 Task: Look for products in the category "Cookies" from Eleni's Cookies only.
Action: Mouse moved to (735, 279)
Screenshot: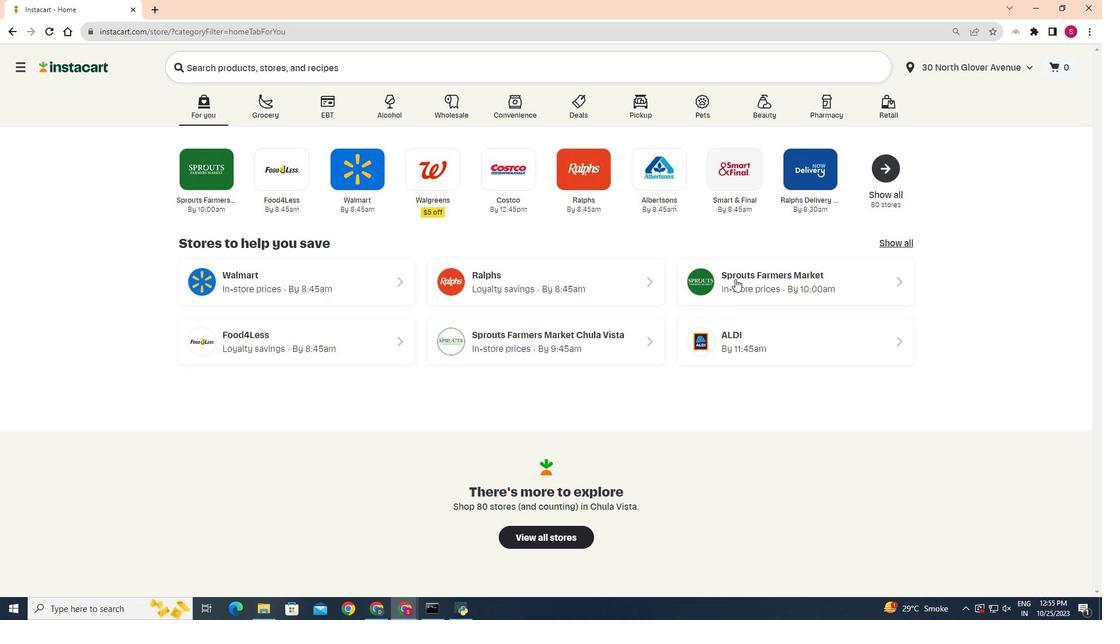
Action: Mouse pressed left at (735, 279)
Screenshot: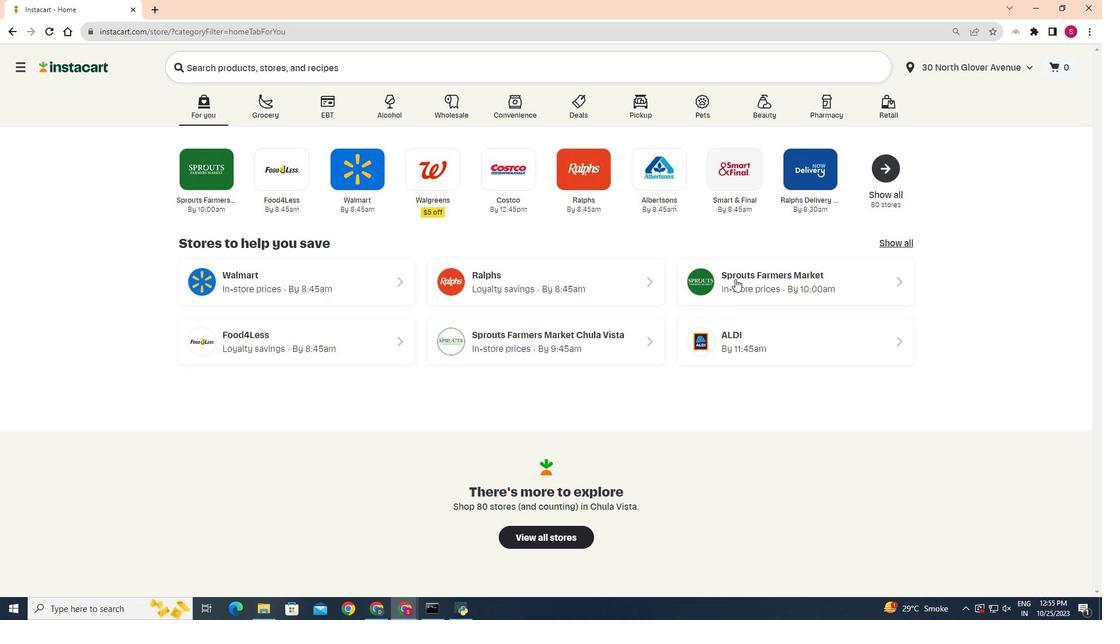 
Action: Mouse moved to (74, 503)
Screenshot: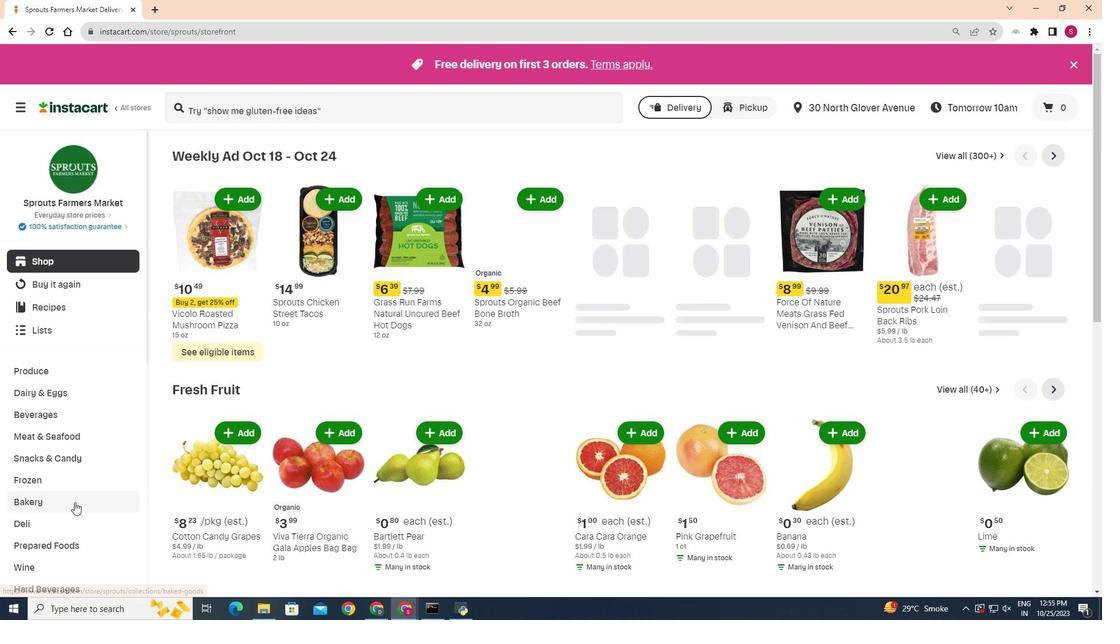 
Action: Mouse pressed left at (74, 503)
Screenshot: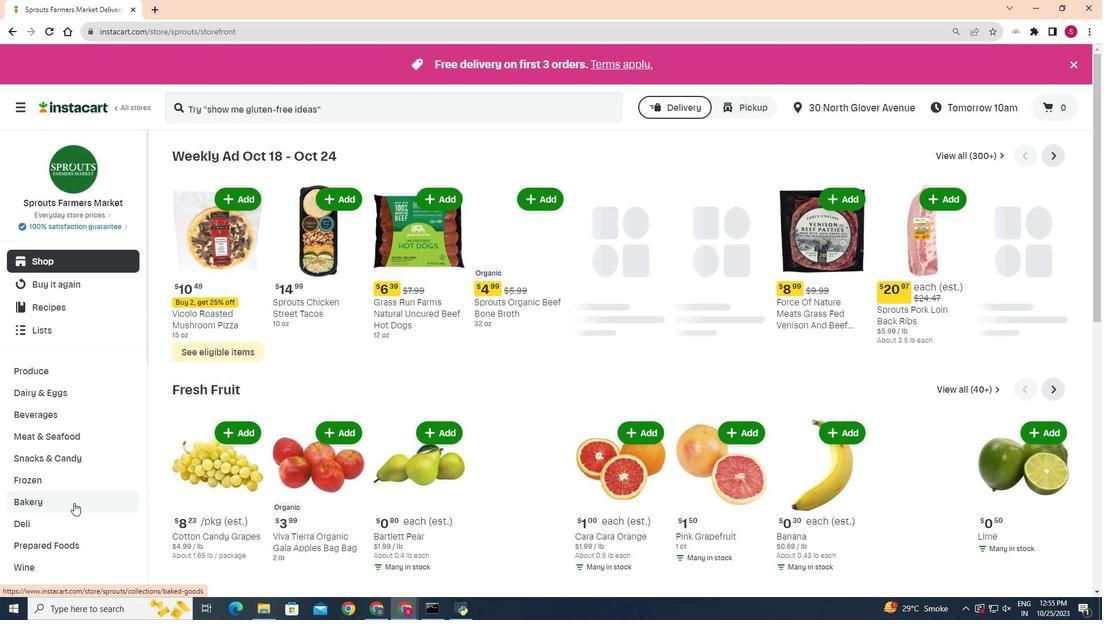 
Action: Mouse moved to (395, 180)
Screenshot: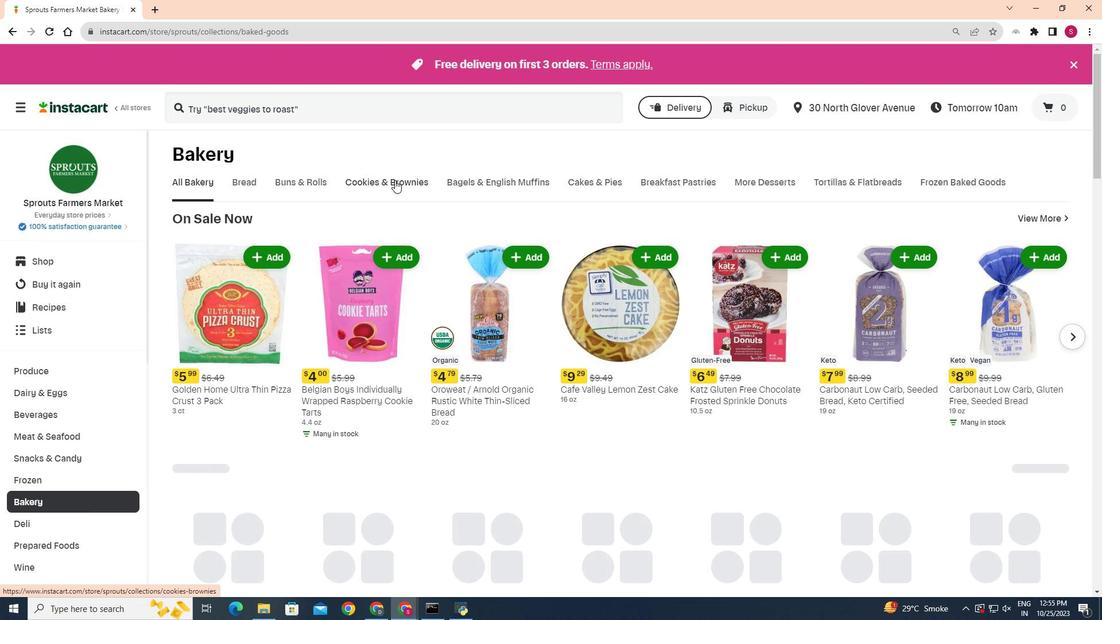 
Action: Mouse pressed left at (395, 180)
Screenshot: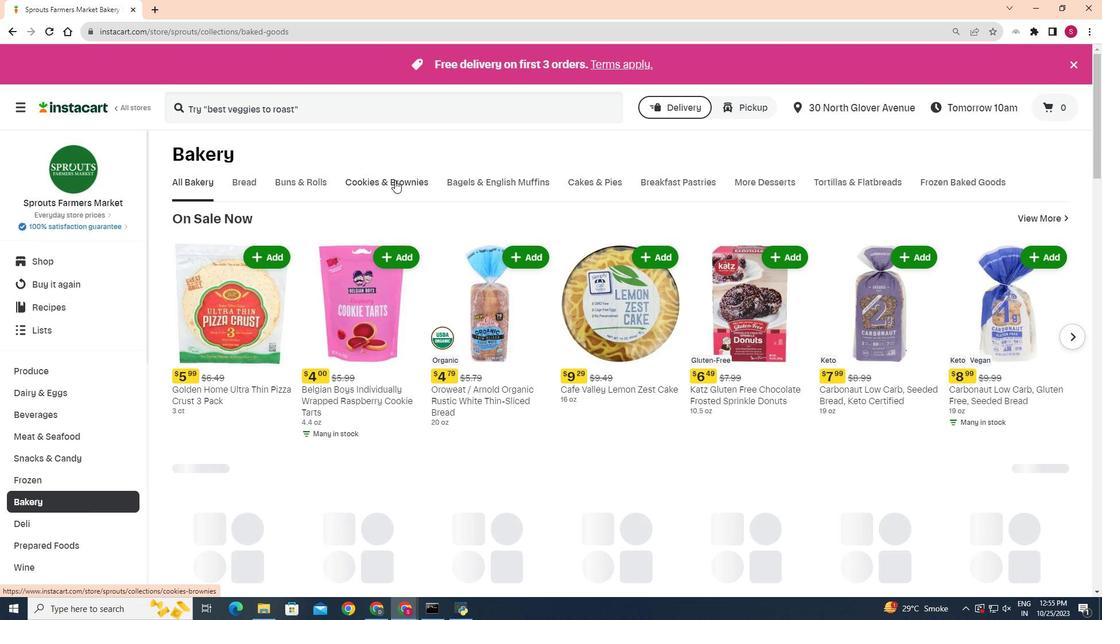 
Action: Mouse moved to (277, 233)
Screenshot: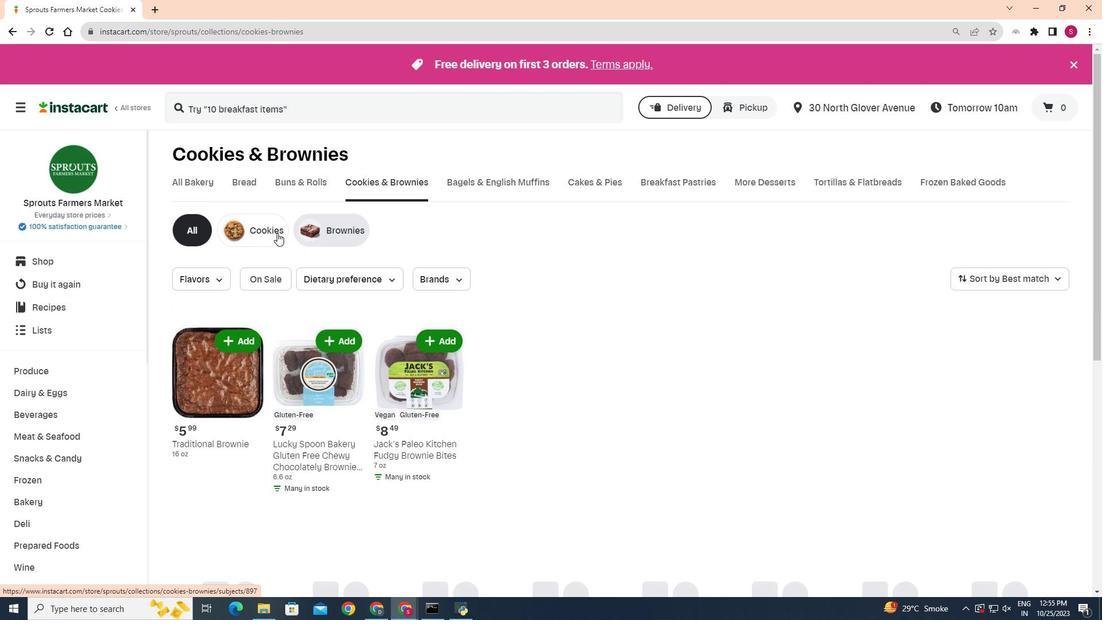
Action: Mouse pressed left at (277, 233)
Screenshot: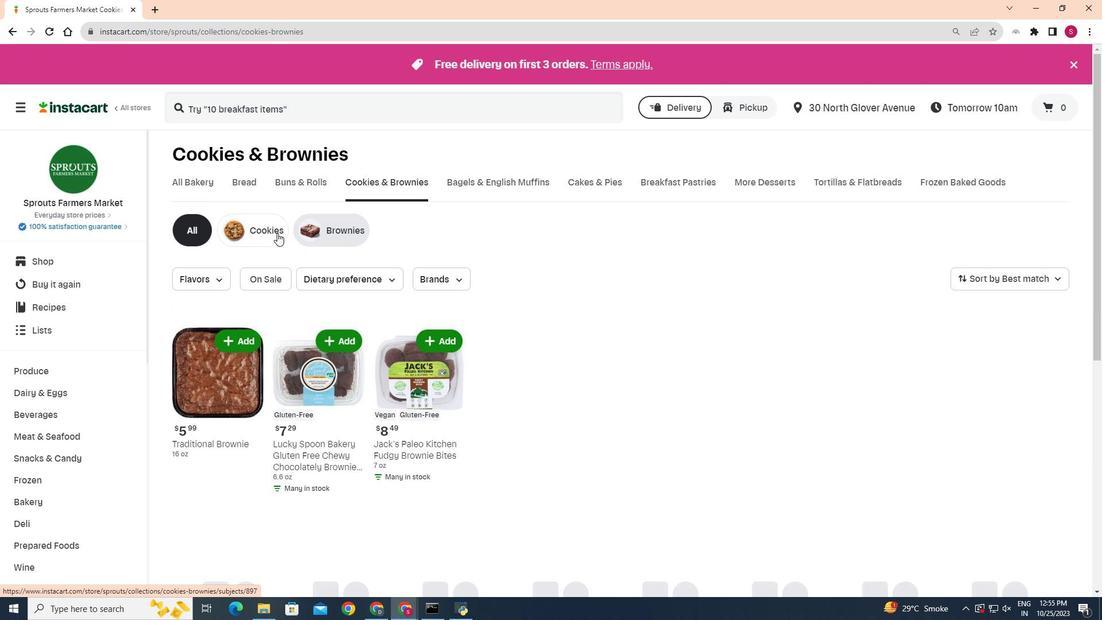 
Action: Mouse moved to (458, 279)
Screenshot: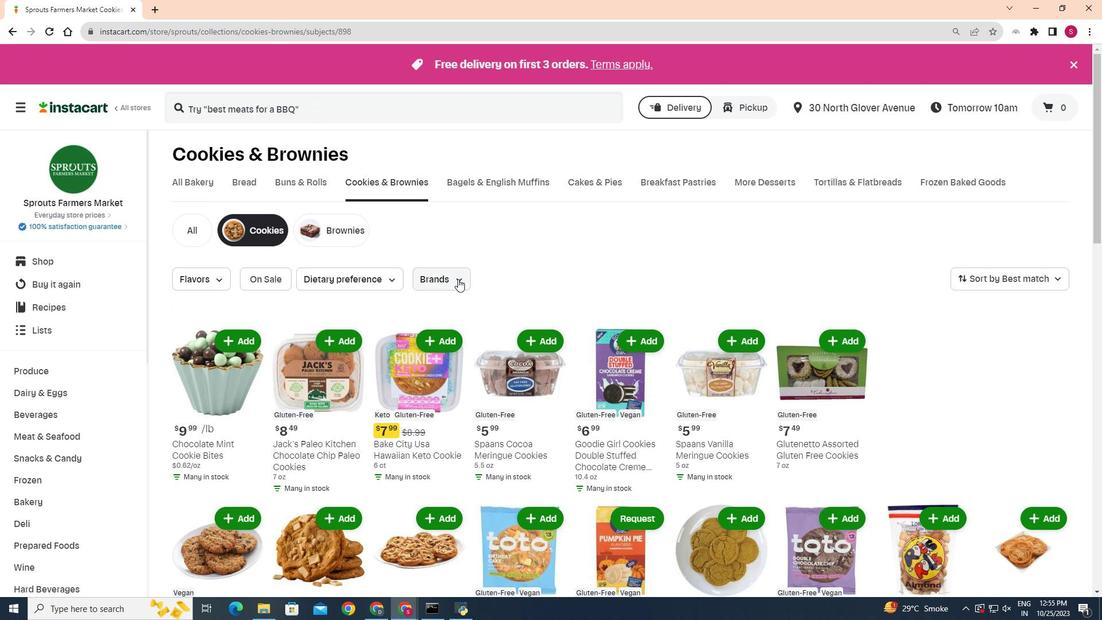 
Action: Mouse pressed left at (458, 279)
Screenshot: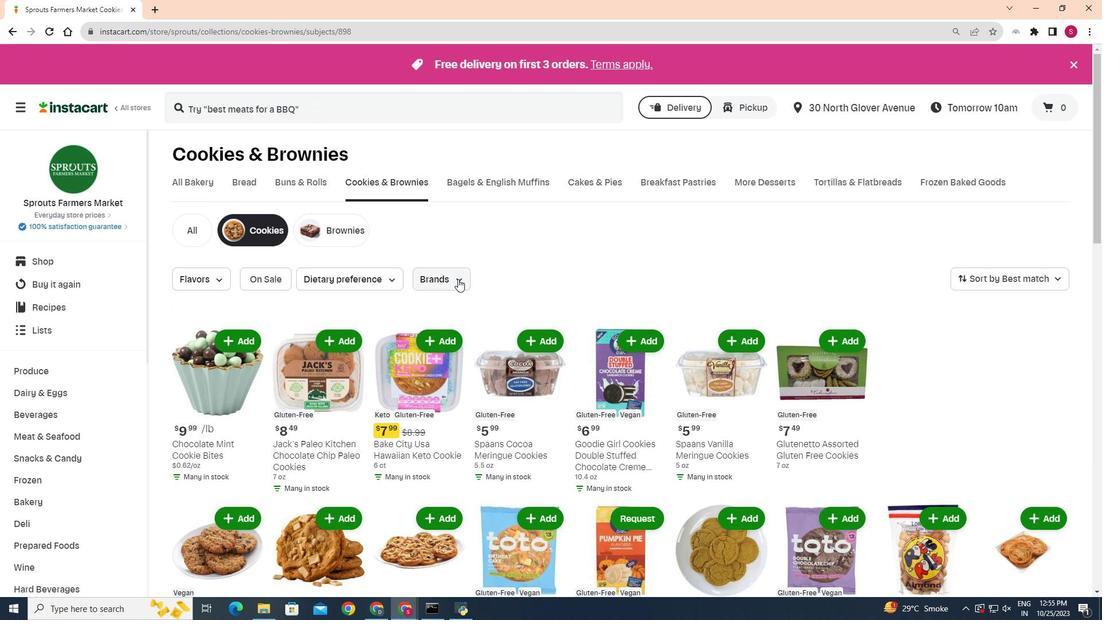 
Action: Mouse moved to (480, 372)
Screenshot: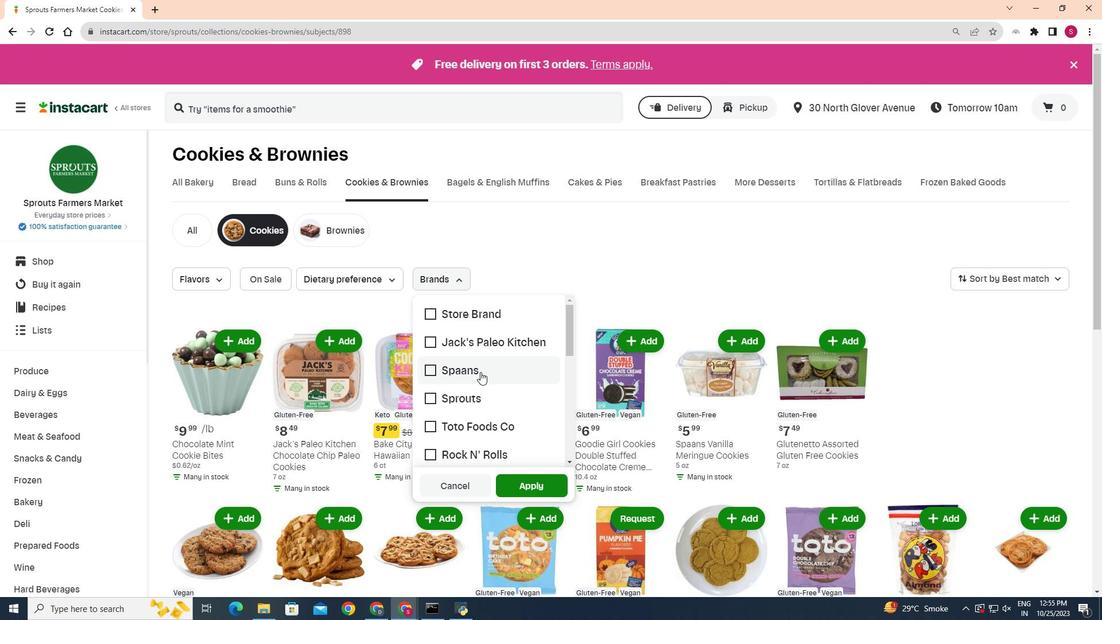 
Action: Mouse scrolled (480, 371) with delta (0, 0)
Screenshot: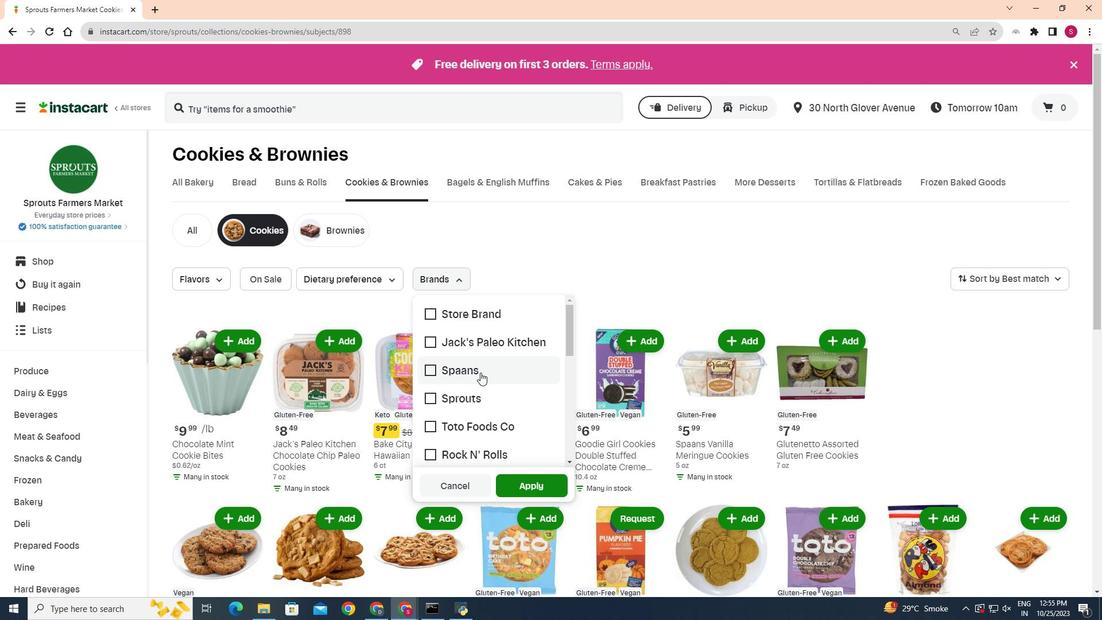 
Action: Mouse moved to (480, 373)
Screenshot: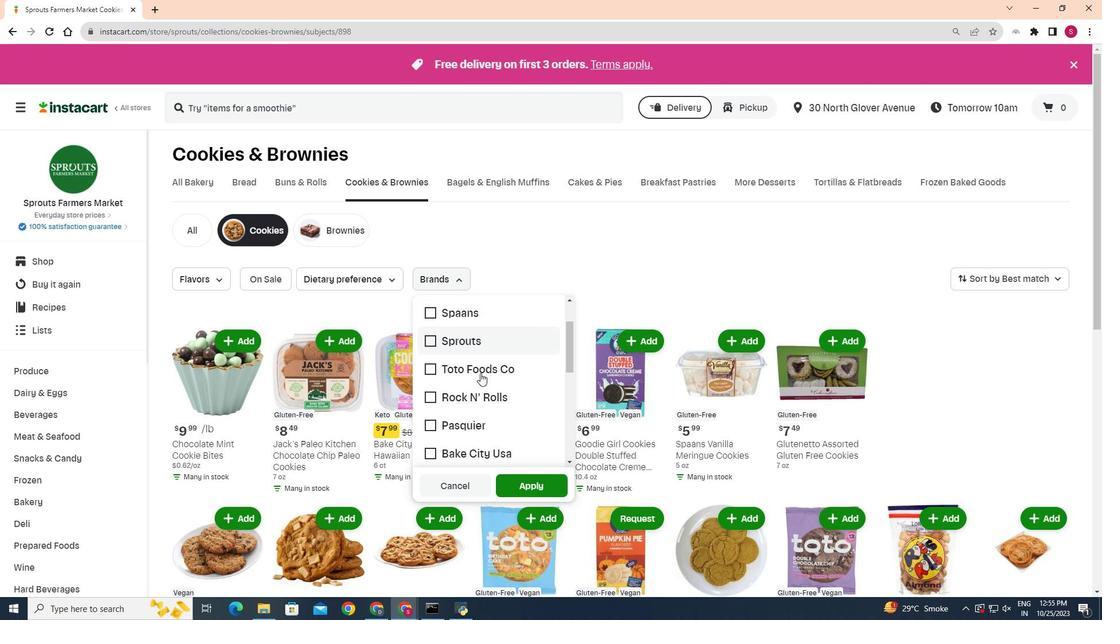 
Action: Mouse scrolled (480, 372) with delta (0, 0)
Screenshot: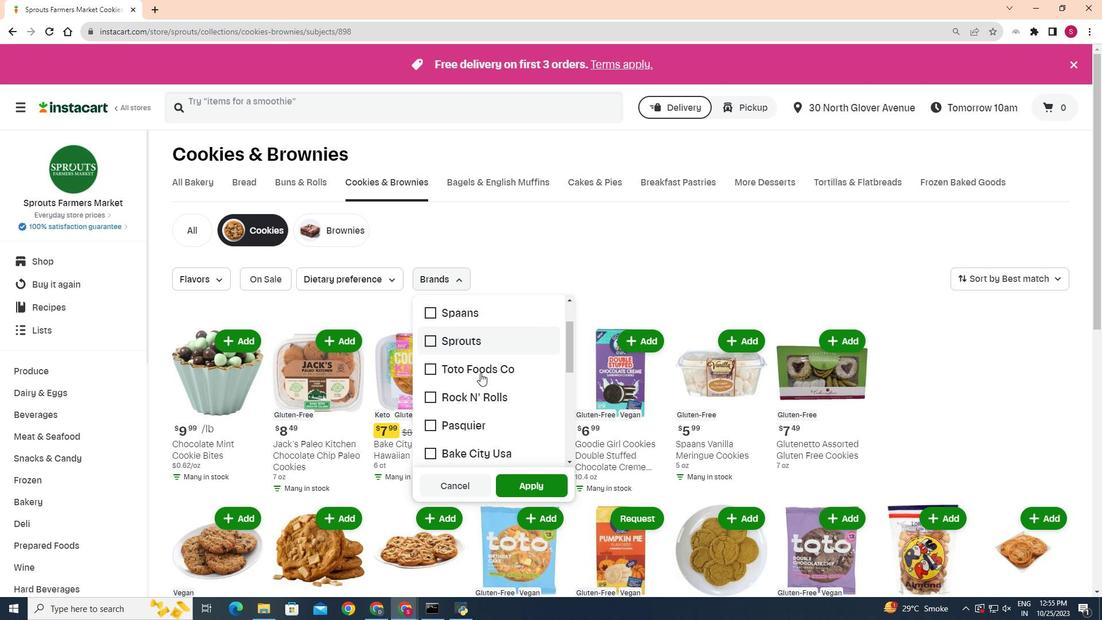 
Action: Mouse scrolled (480, 372) with delta (0, 0)
Screenshot: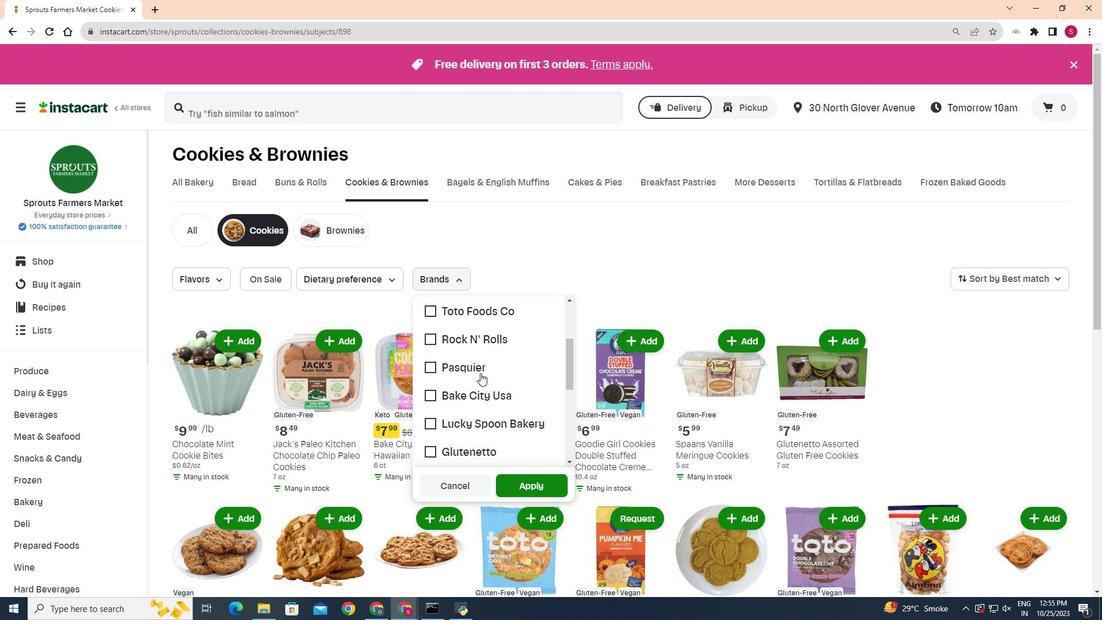 
Action: Mouse scrolled (480, 372) with delta (0, 0)
Screenshot: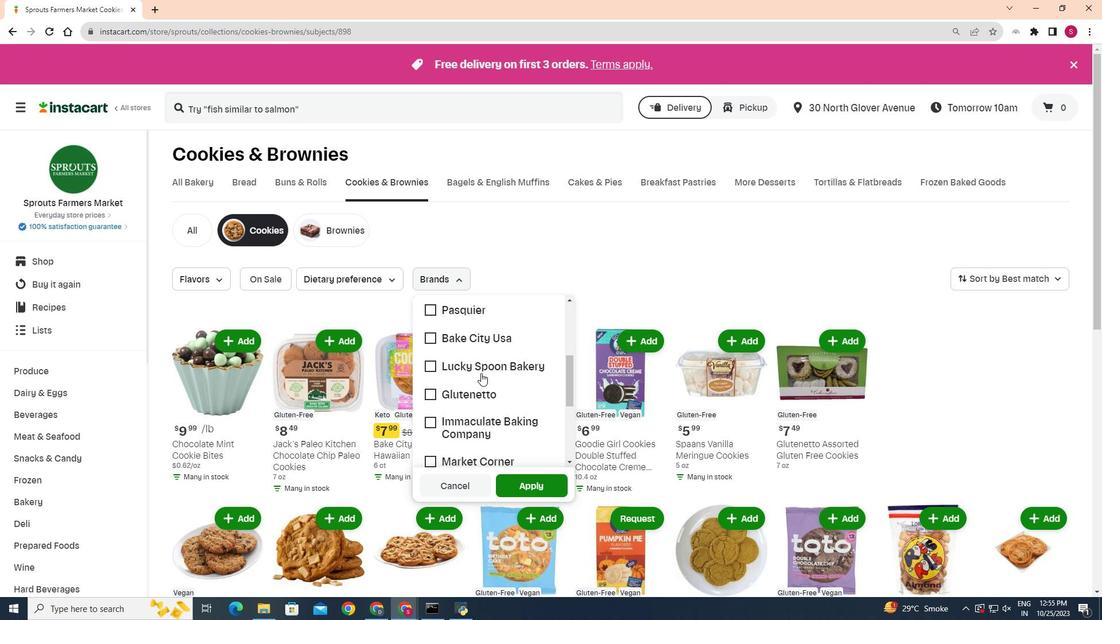 
Action: Mouse moved to (481, 373)
Screenshot: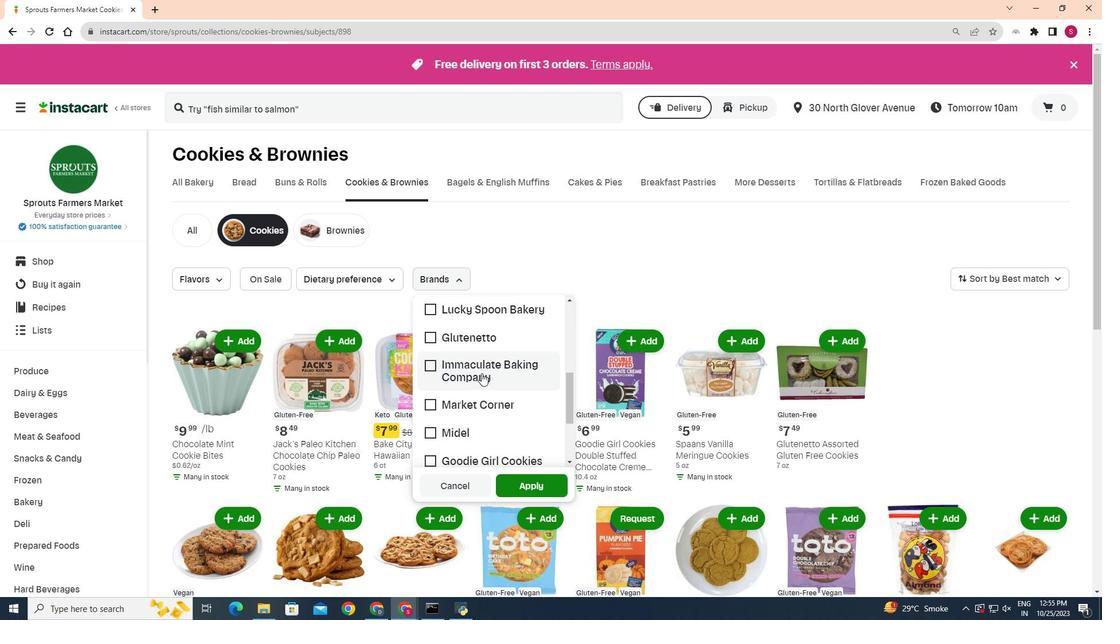 
Action: Mouse scrolled (481, 372) with delta (0, 0)
Screenshot: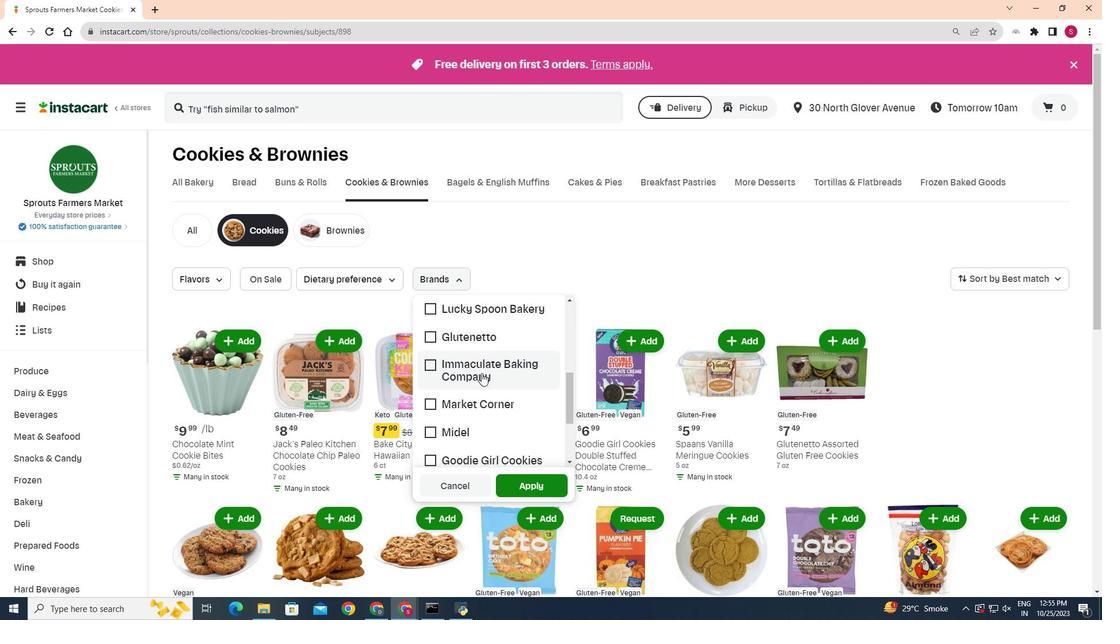 
Action: Mouse scrolled (481, 372) with delta (0, 0)
Screenshot: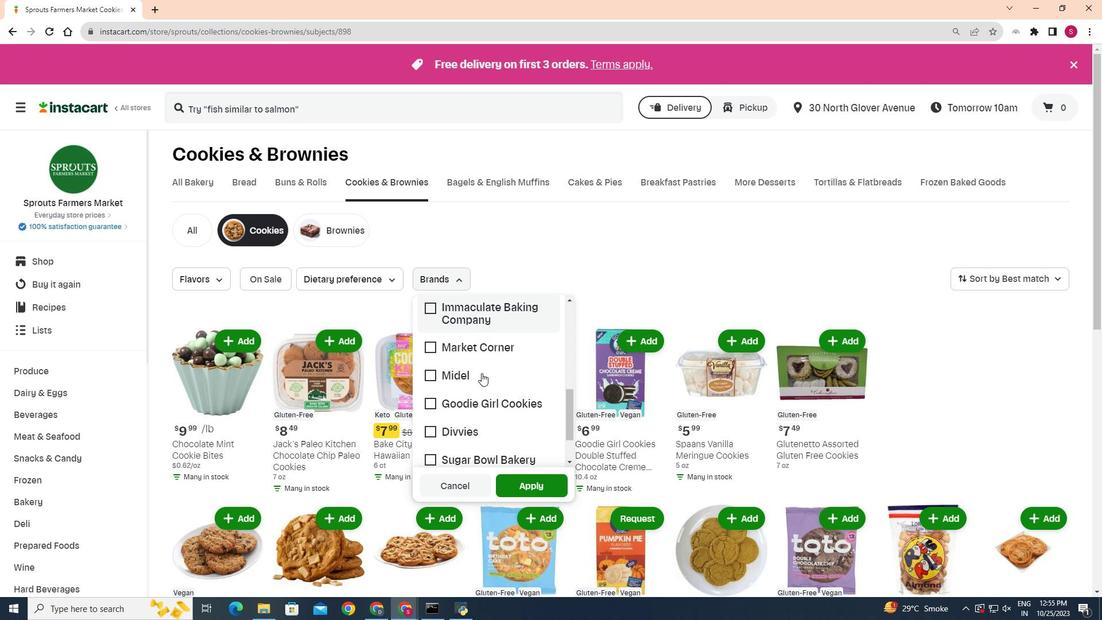 
Action: Mouse scrolled (481, 372) with delta (0, 0)
Screenshot: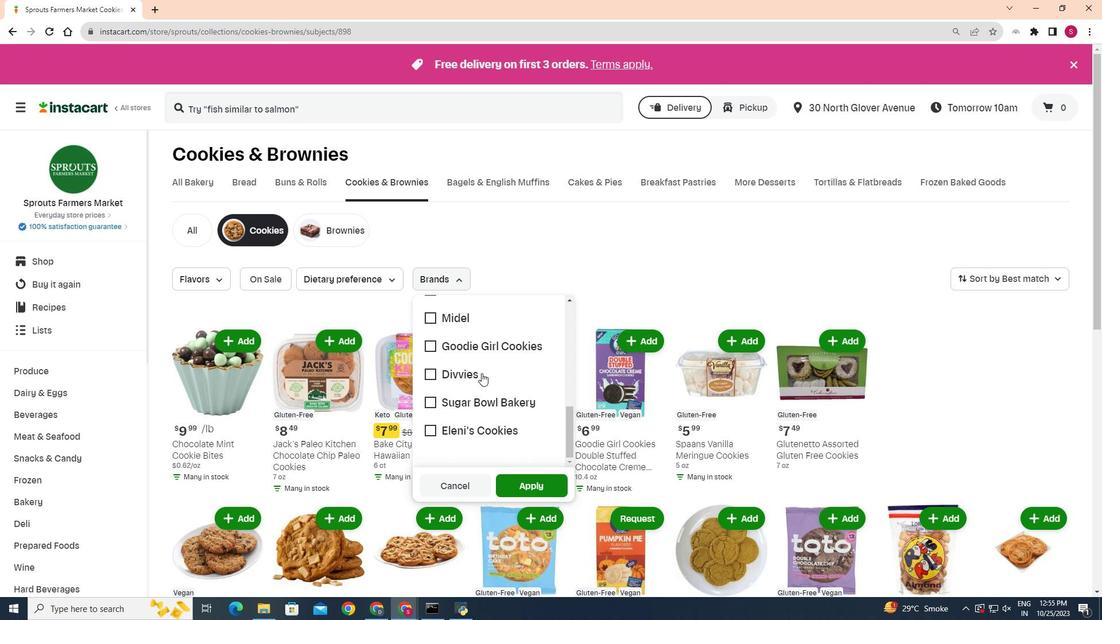 
Action: Mouse moved to (430, 430)
Screenshot: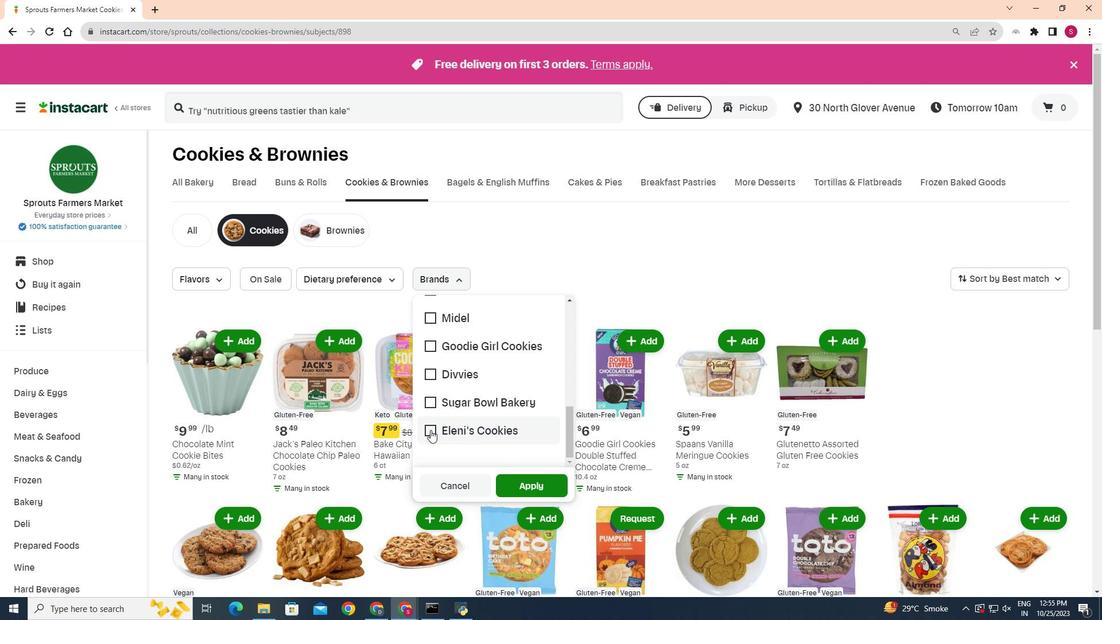 
Action: Mouse pressed left at (430, 430)
Screenshot: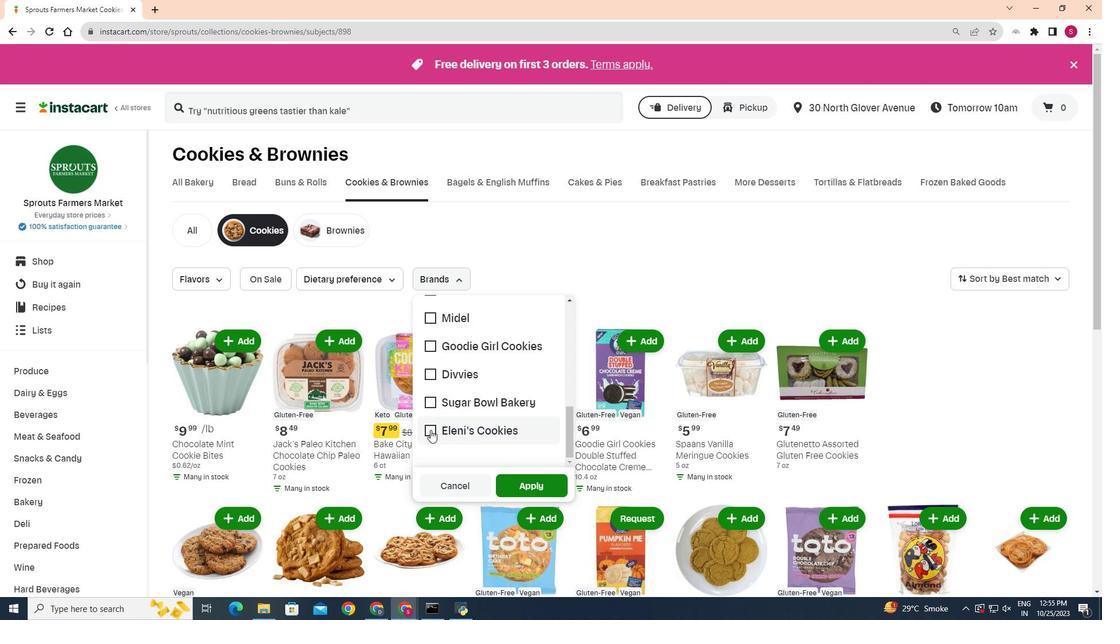 
Action: Mouse moved to (543, 484)
Screenshot: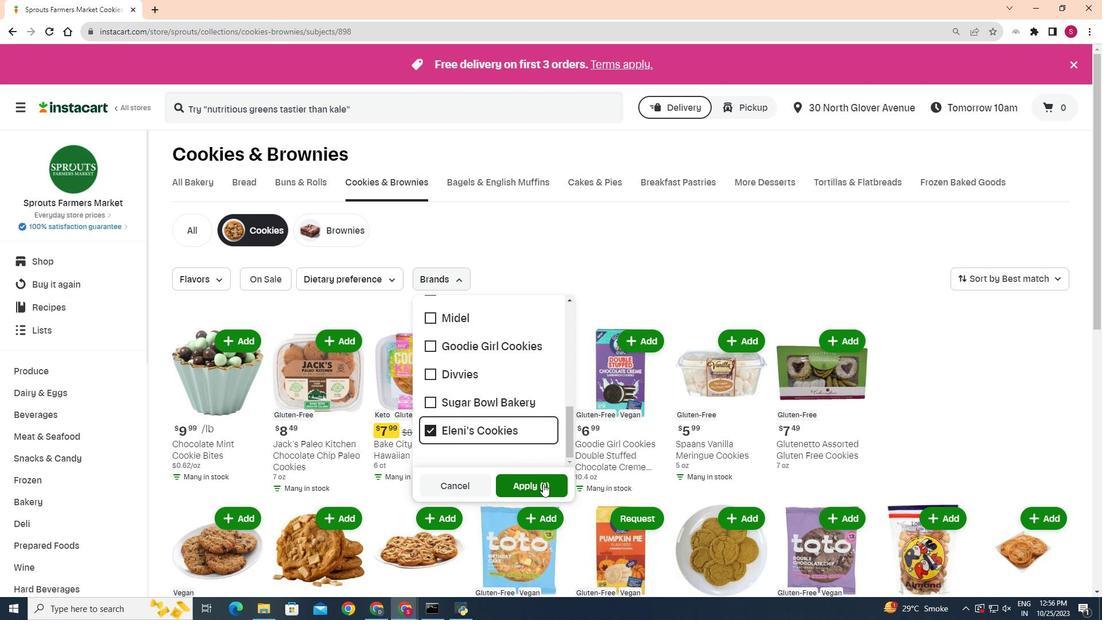 
Action: Mouse pressed left at (543, 484)
Screenshot: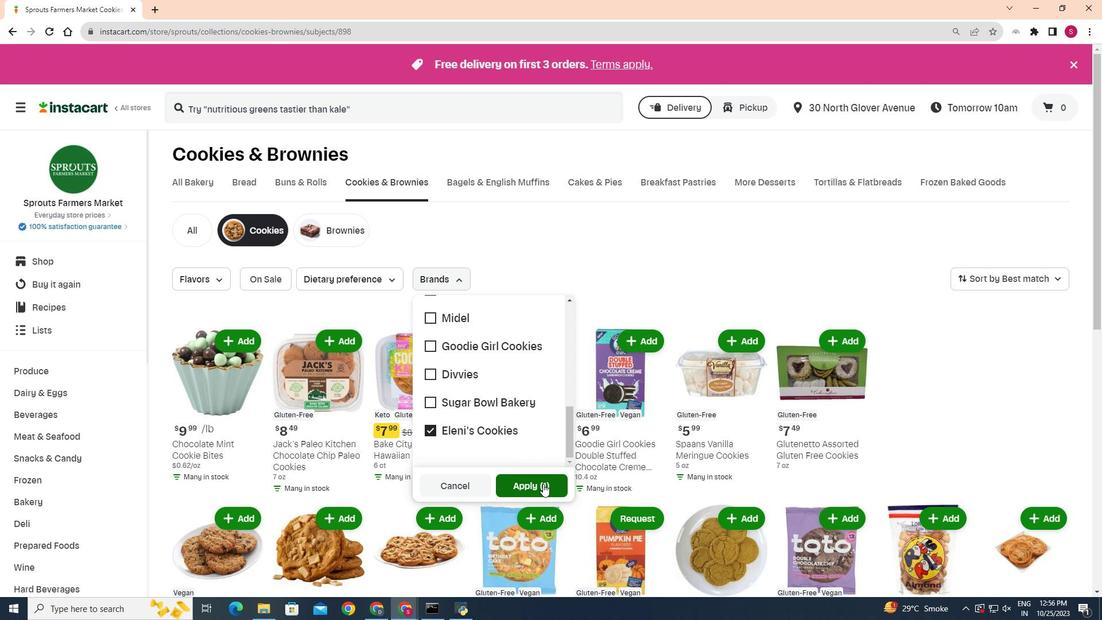 
Action: Mouse moved to (840, 398)
Screenshot: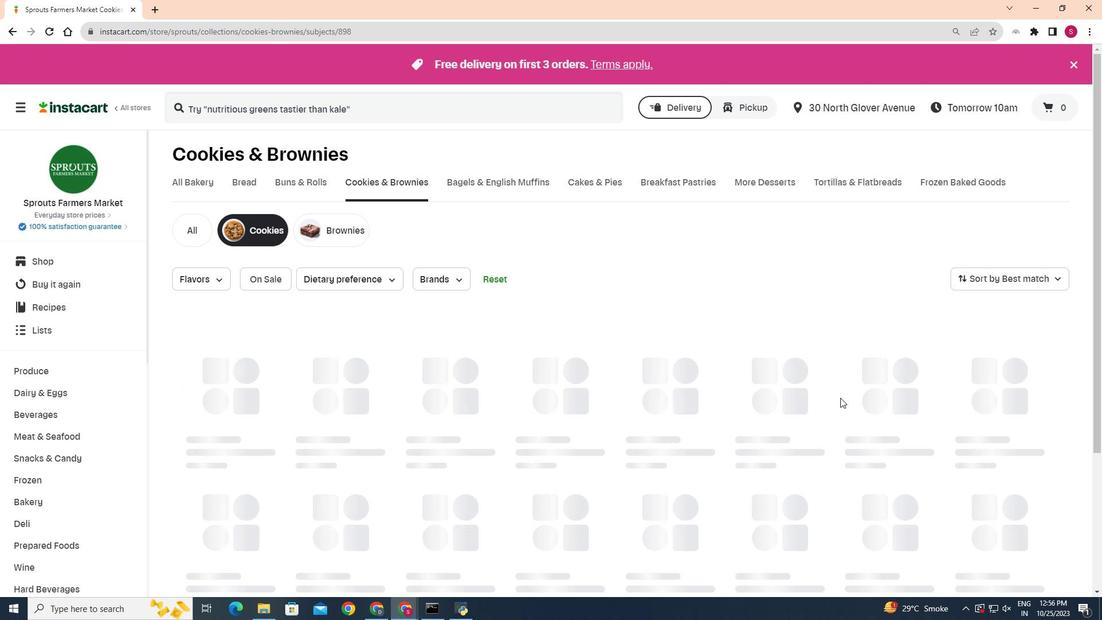 
